 Task: Use conditional formatting on the existing data.
Action: Mouse moved to (135, 94)
Screenshot: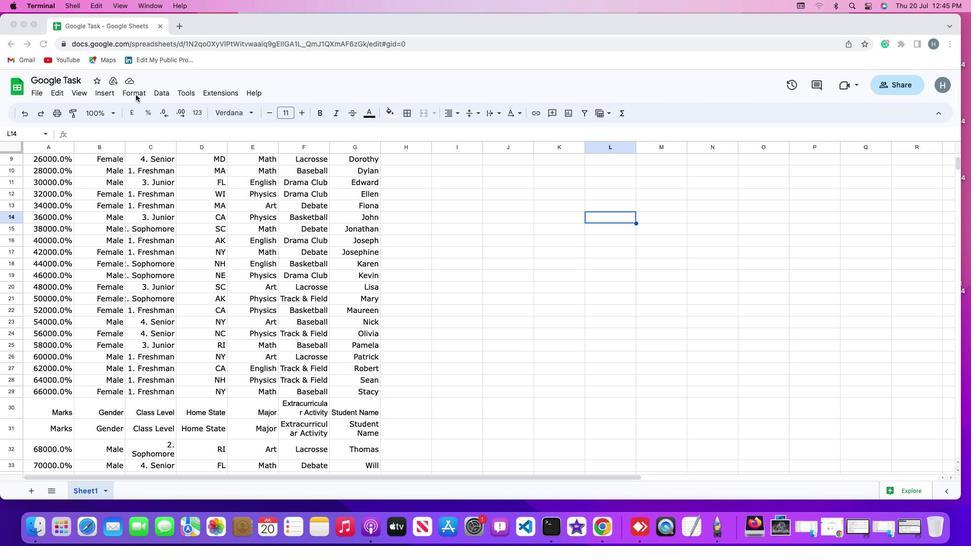 
Action: Mouse pressed left at (135, 94)
Screenshot: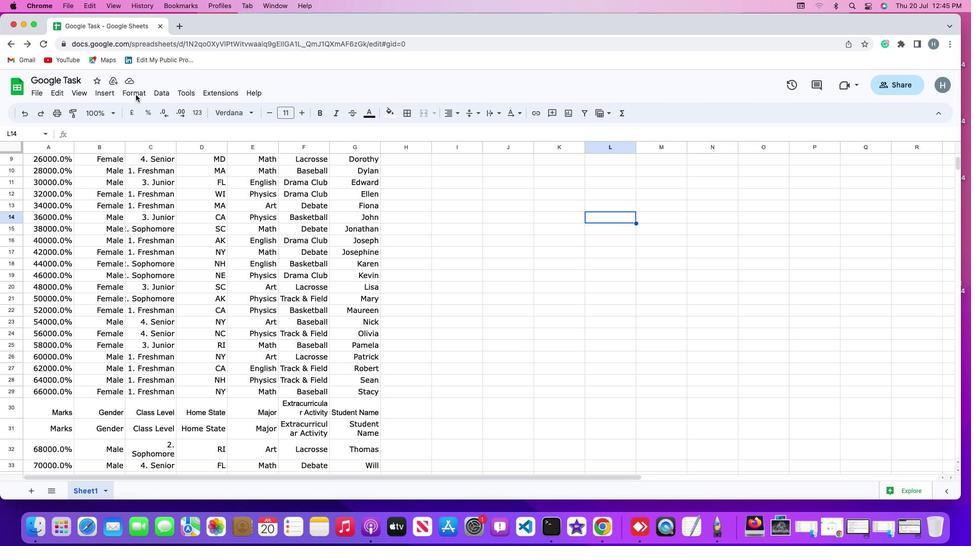 
Action: Mouse moved to (136, 92)
Screenshot: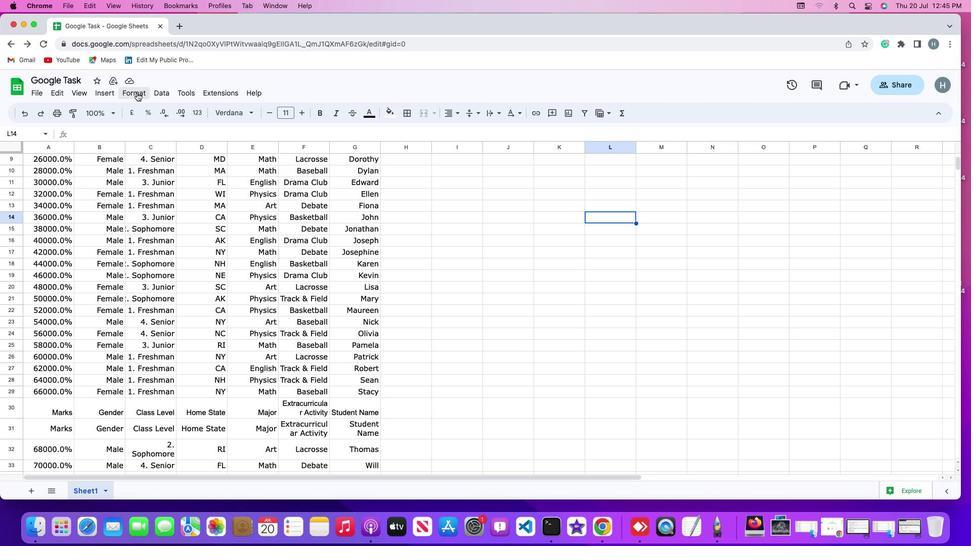 
Action: Mouse pressed left at (136, 92)
Screenshot: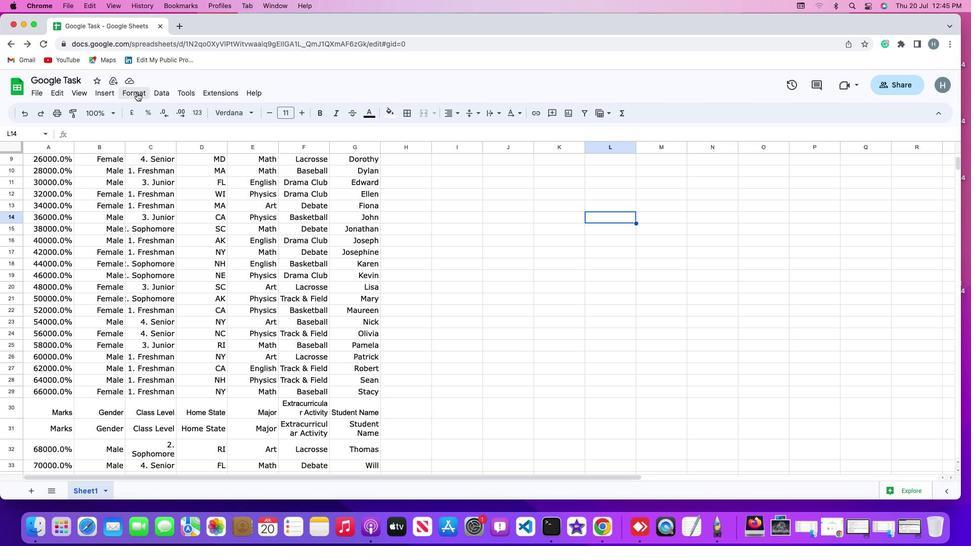 
Action: Mouse moved to (144, 266)
Screenshot: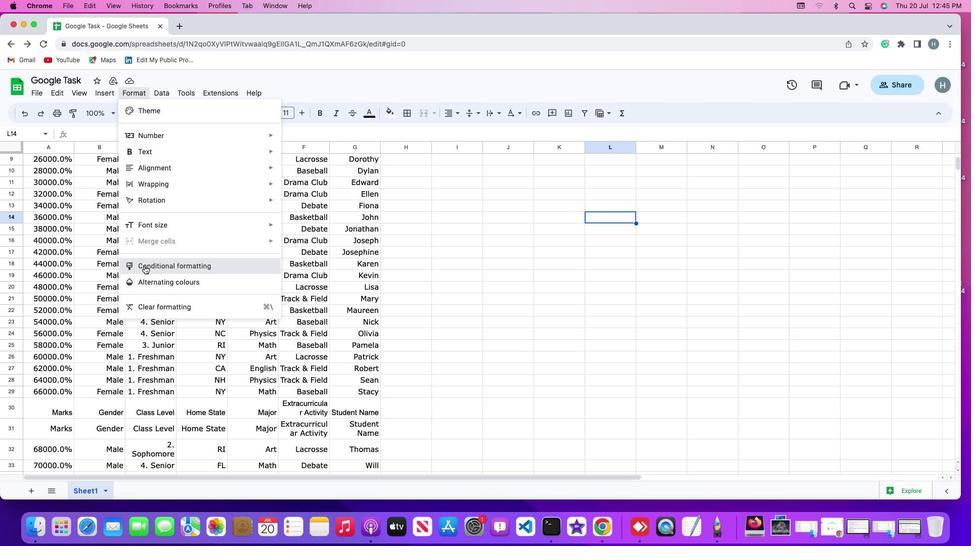 
Action: Mouse pressed left at (144, 266)
Screenshot: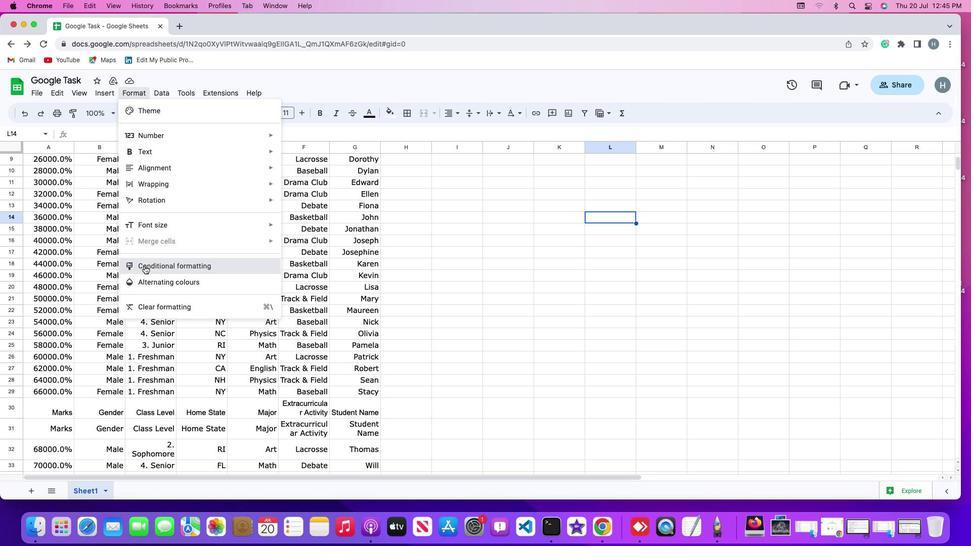 
Action: Mouse moved to (876, 188)
Screenshot: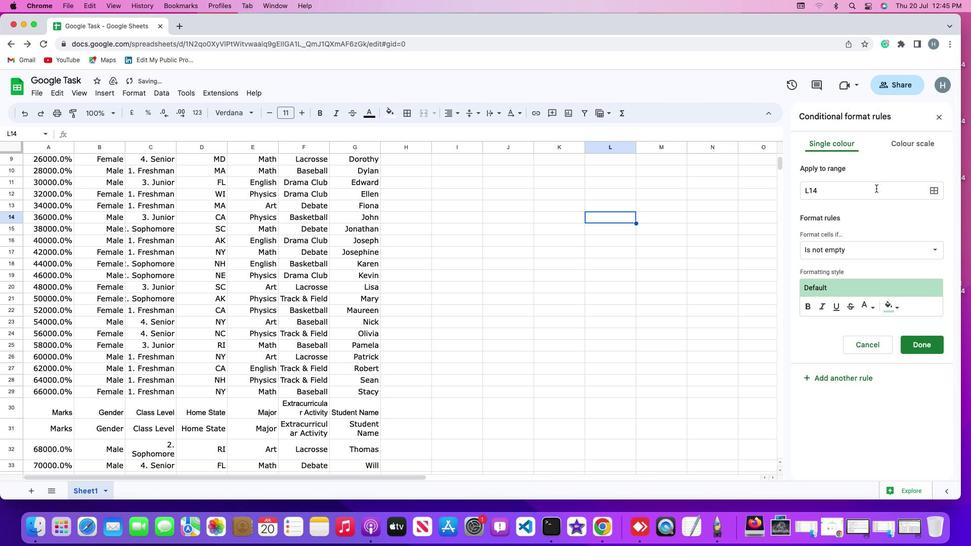 
Action: Mouse pressed left at (876, 188)
Screenshot: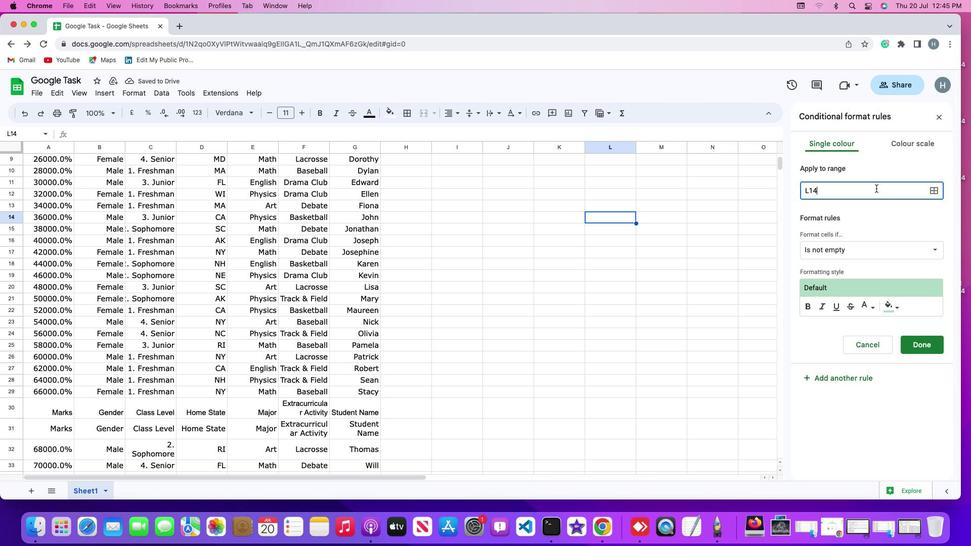 
Action: Mouse moved to (932, 189)
Screenshot: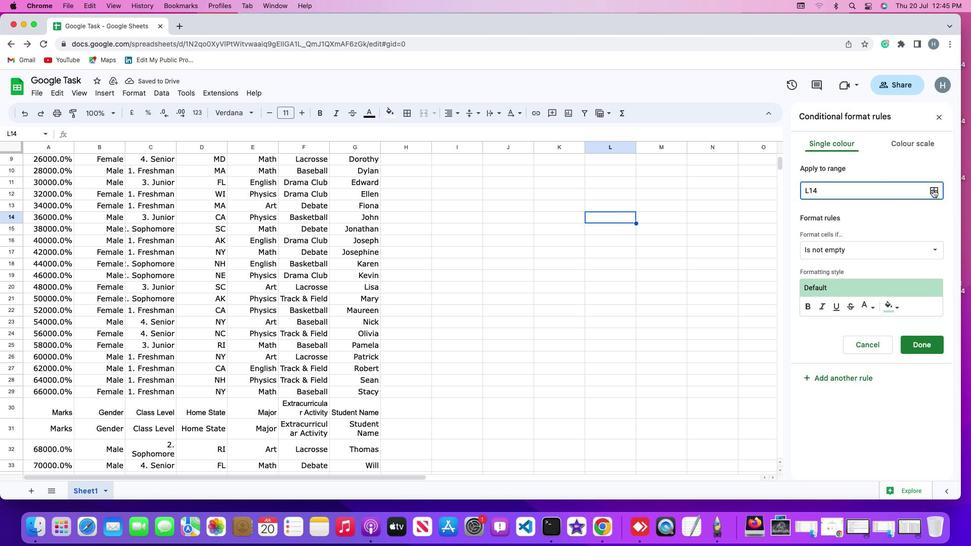 
Action: Mouse pressed left at (932, 189)
Screenshot: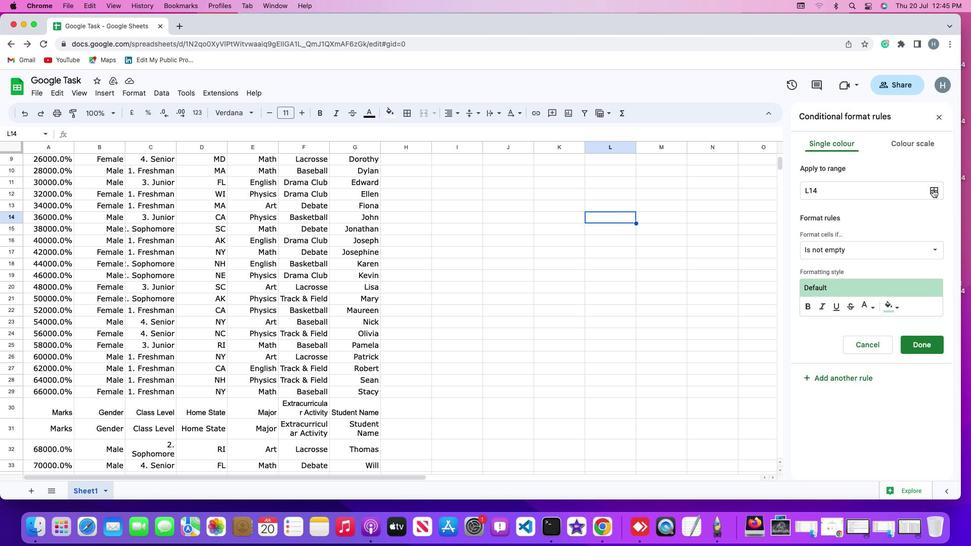 
Action: Mouse moved to (421, 269)
Screenshot: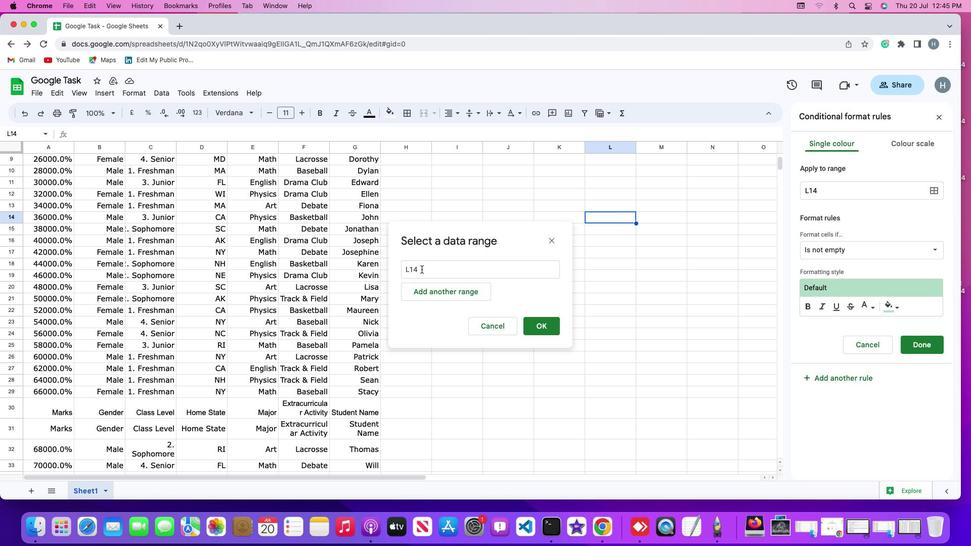 
Action: Mouse pressed left at (421, 269)
Screenshot: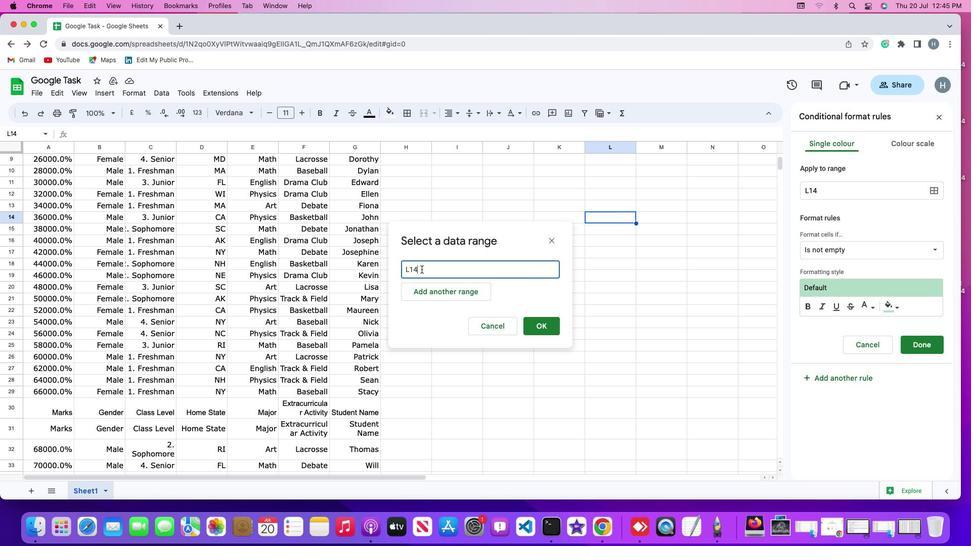 
Action: Mouse moved to (374, 464)
Screenshot: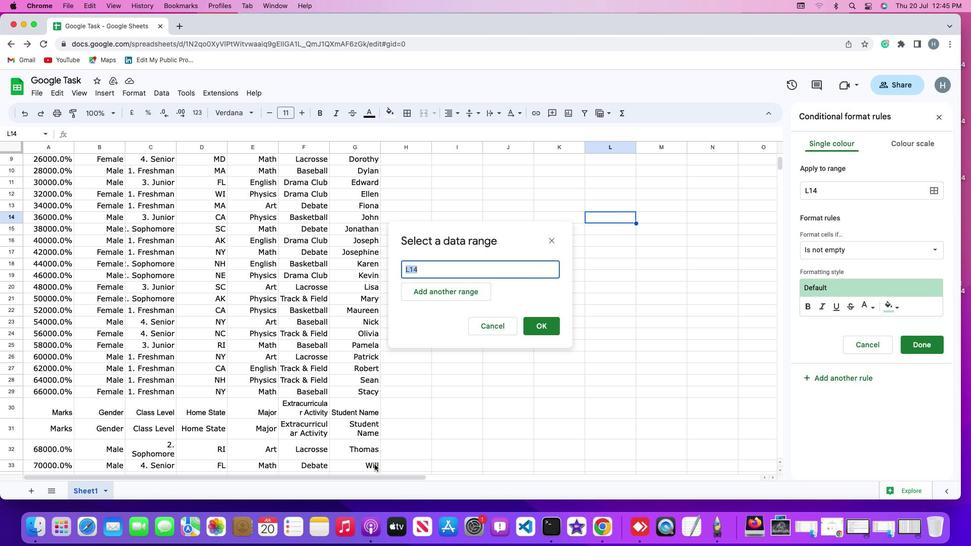 
Action: Mouse pressed left at (374, 464)
Screenshot: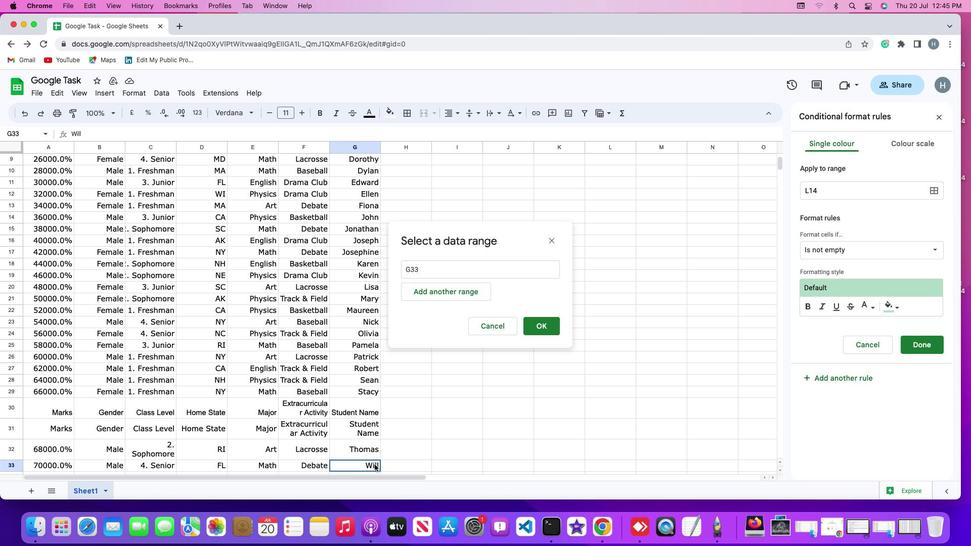 
Action: Mouse moved to (377, 465)
Screenshot: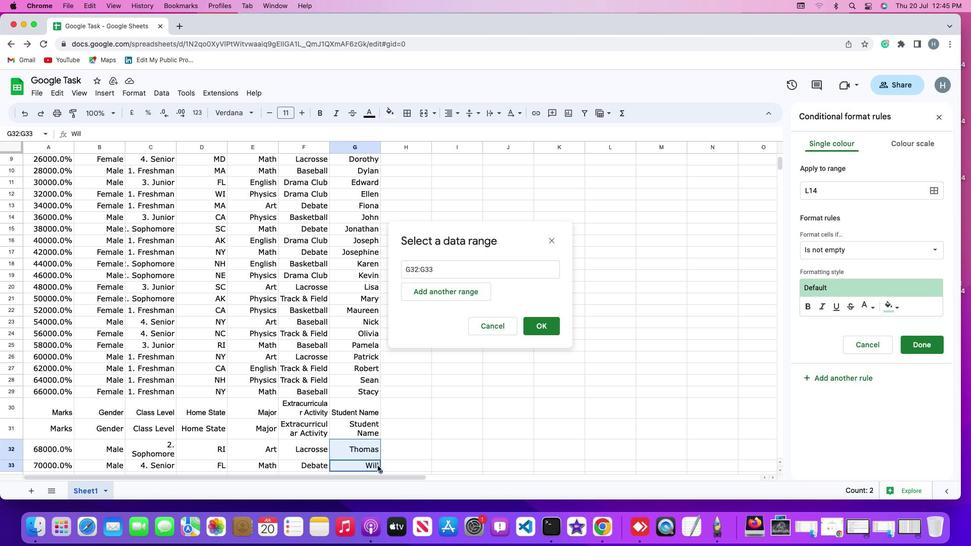 
Action: Mouse pressed left at (377, 465)
Screenshot: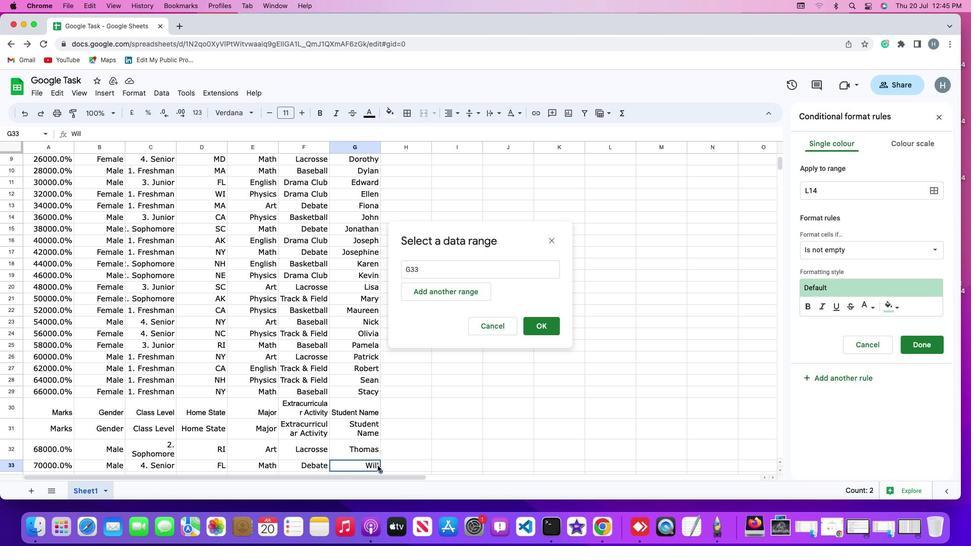 
Action: Mouse moved to (369, 464)
Screenshot: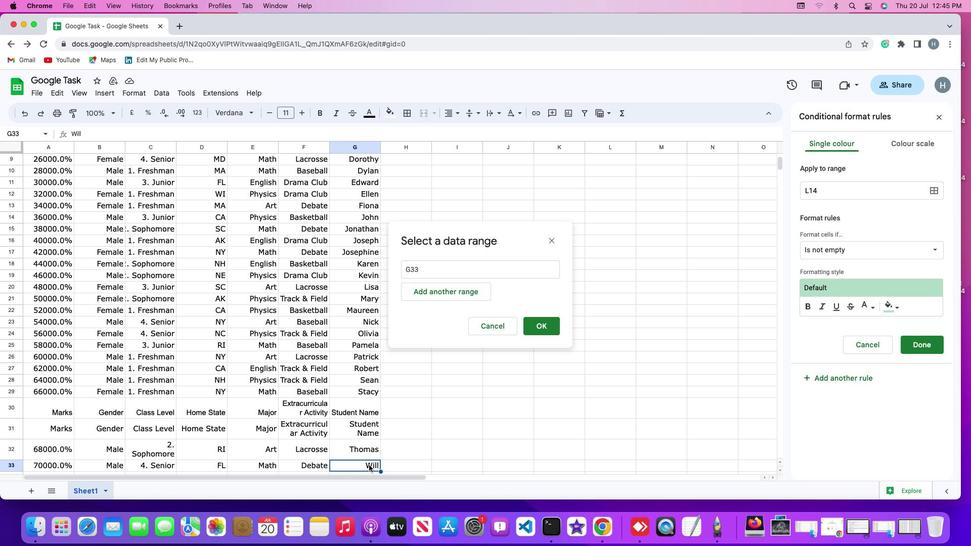 
Action: Mouse pressed left at (369, 464)
Screenshot: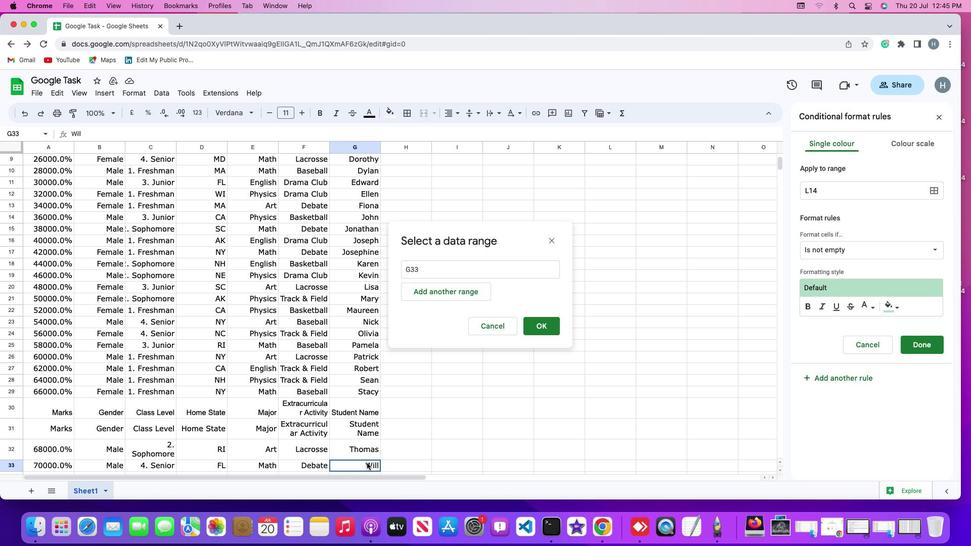 
Action: Mouse moved to (544, 328)
Screenshot: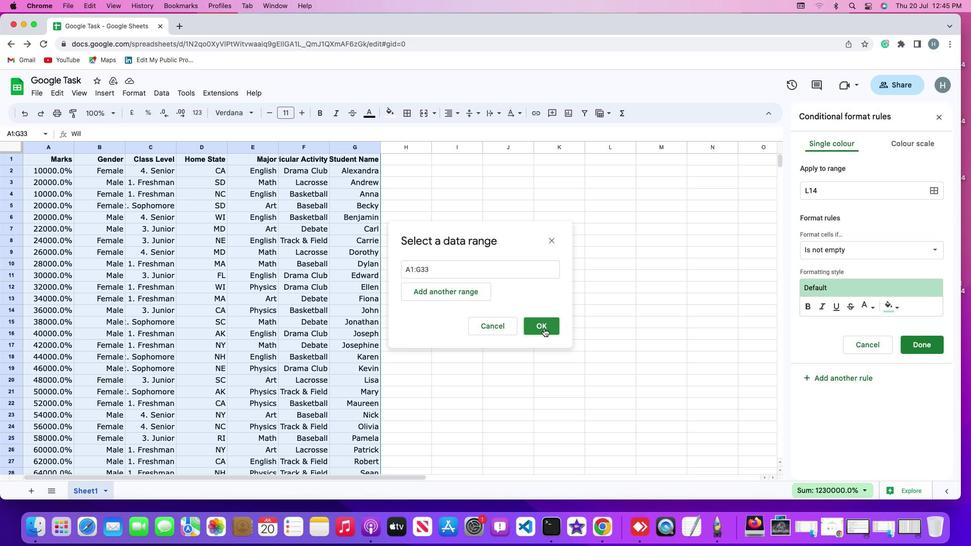 
Action: Mouse pressed left at (544, 328)
Screenshot: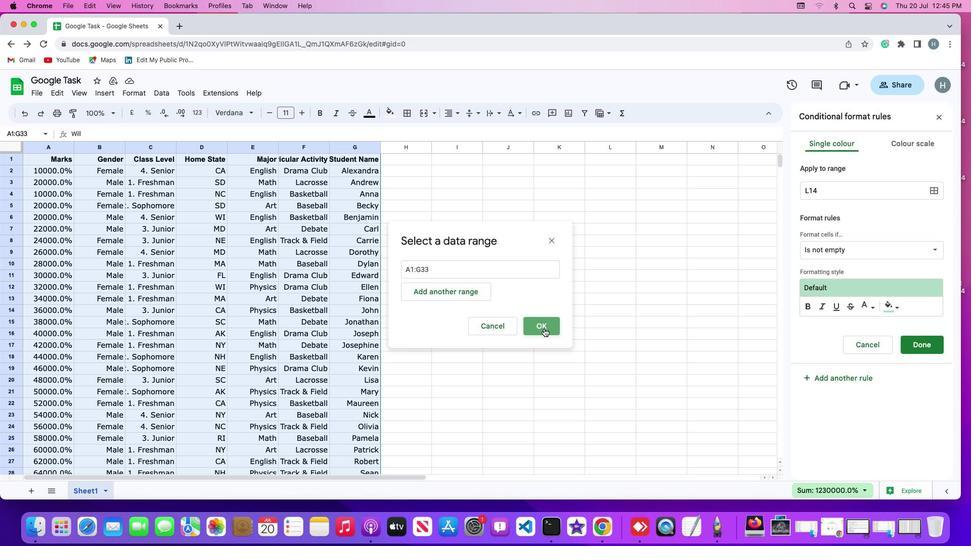 
Action: Mouse moved to (549, 322)
Screenshot: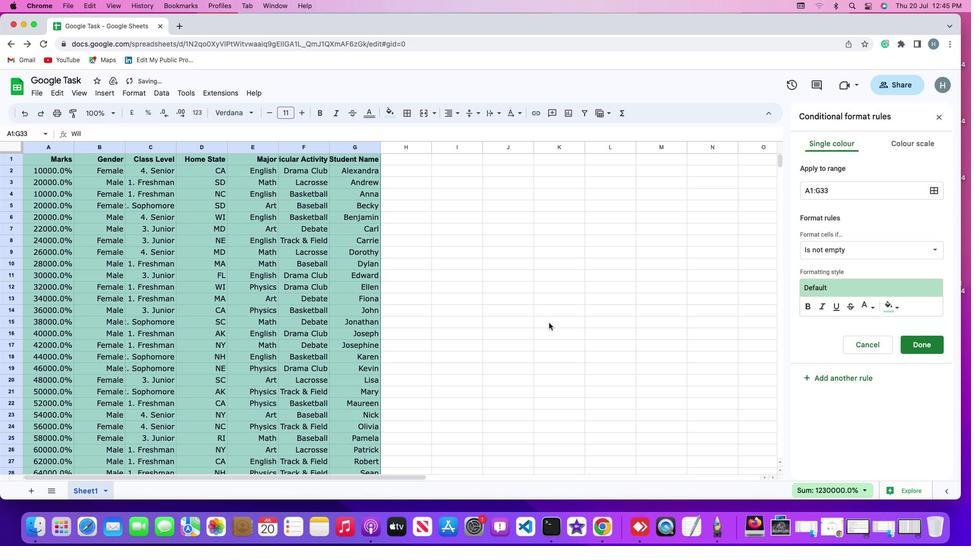 
Action: Mouse pressed left at (549, 322)
Screenshot: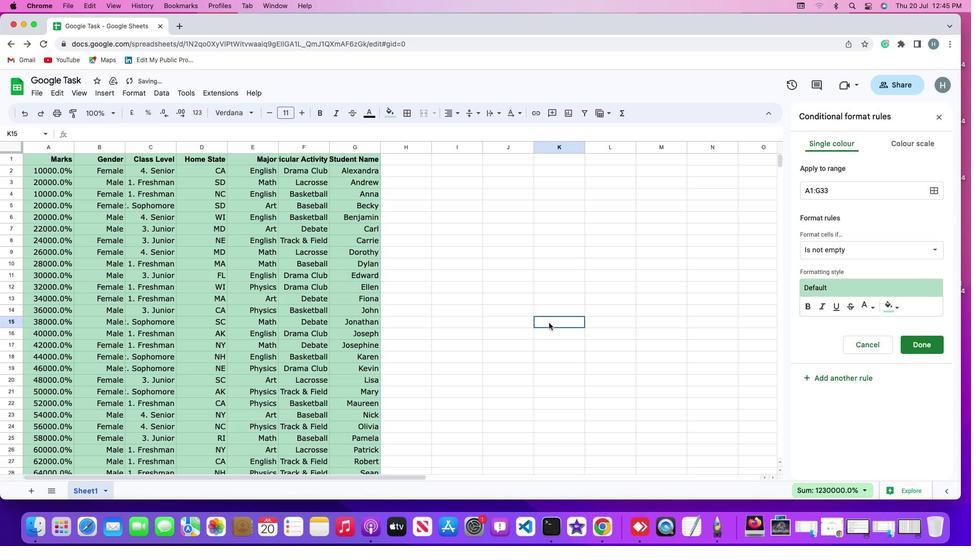 
